 Task: Add Sprouts Alkalized Water to the cart.
Action: Mouse moved to (25, 98)
Screenshot: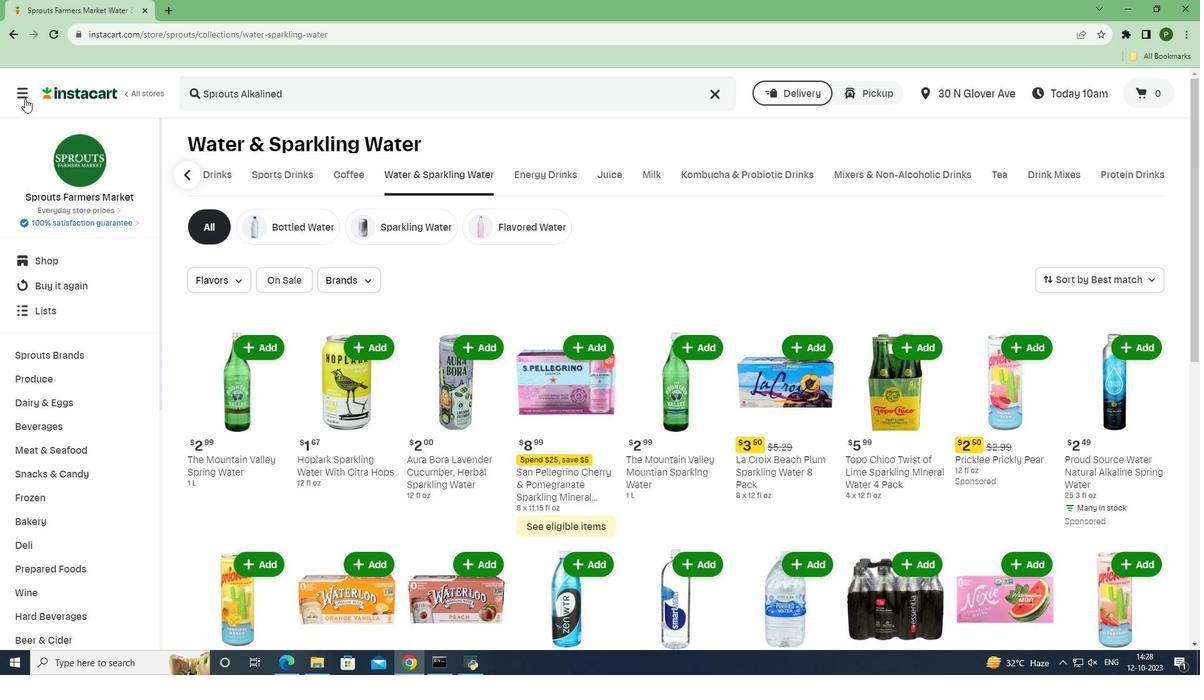
Action: Mouse pressed left at (25, 98)
Screenshot: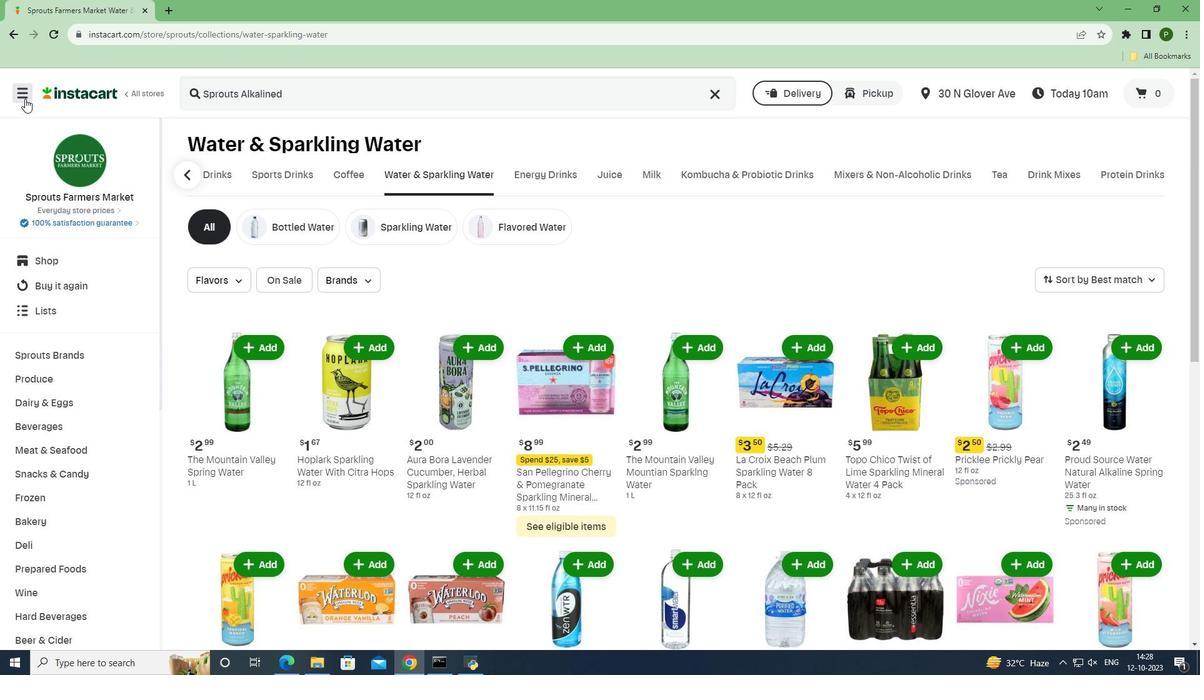 
Action: Mouse moved to (44, 317)
Screenshot: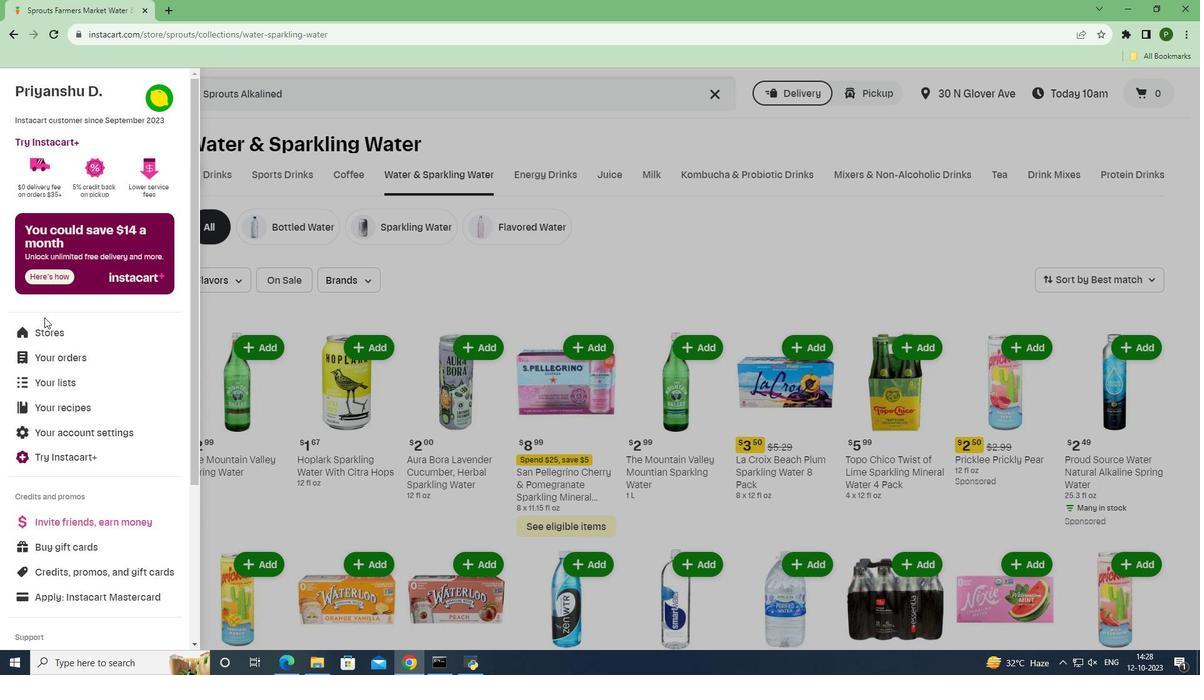 
Action: Mouse pressed left at (44, 317)
Screenshot: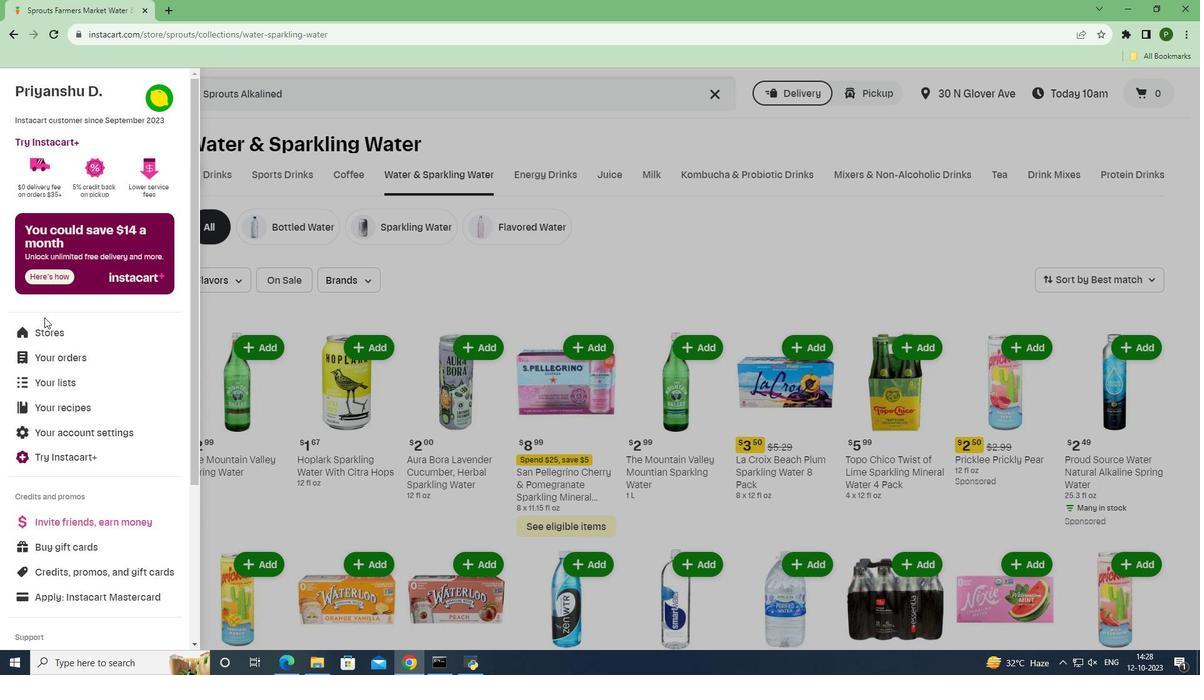 
Action: Mouse moved to (44, 326)
Screenshot: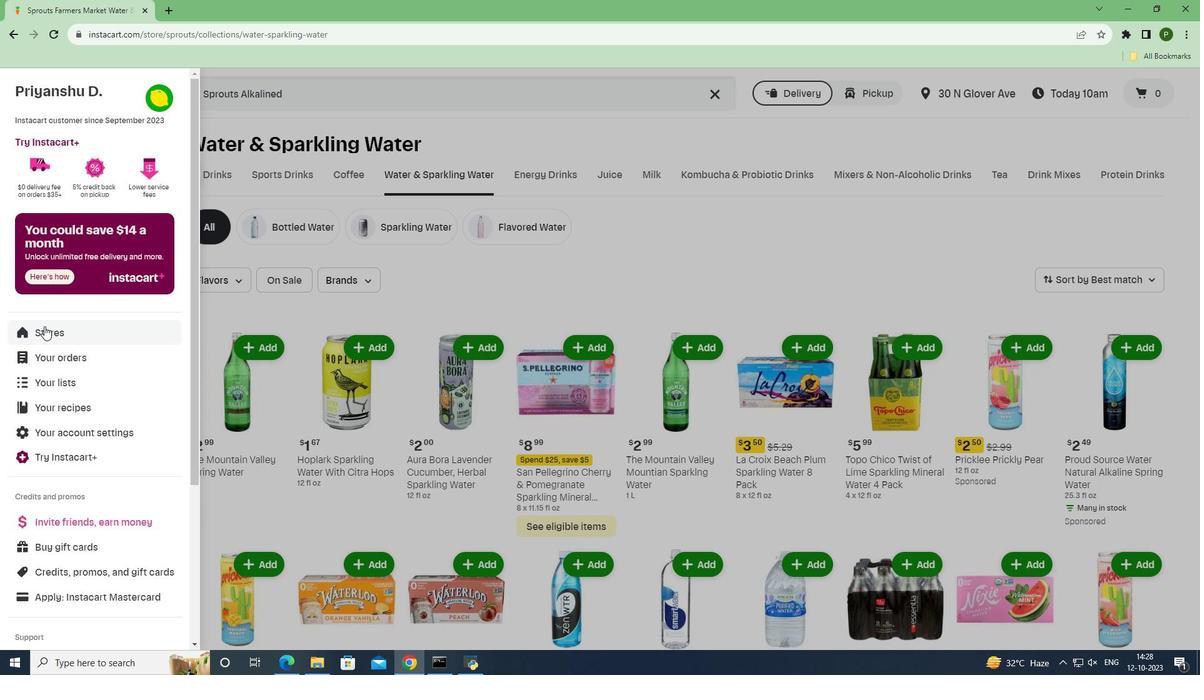 
Action: Mouse pressed left at (44, 326)
Screenshot: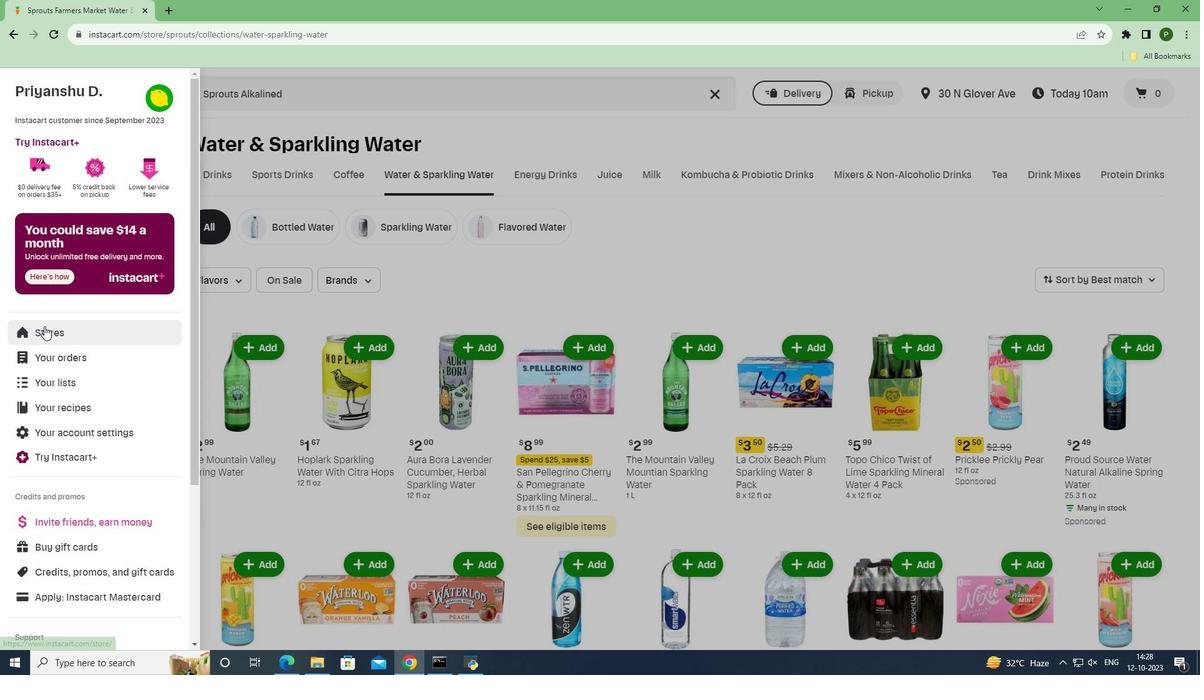 
Action: Mouse moved to (278, 136)
Screenshot: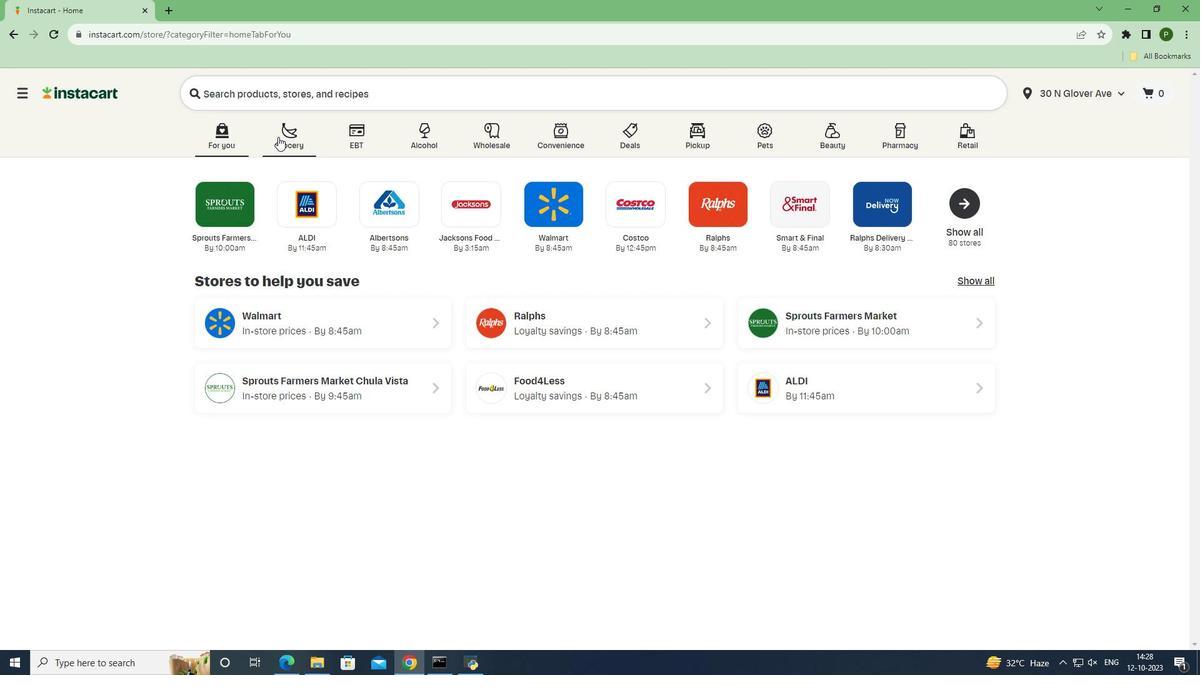 
Action: Mouse pressed left at (278, 136)
Screenshot: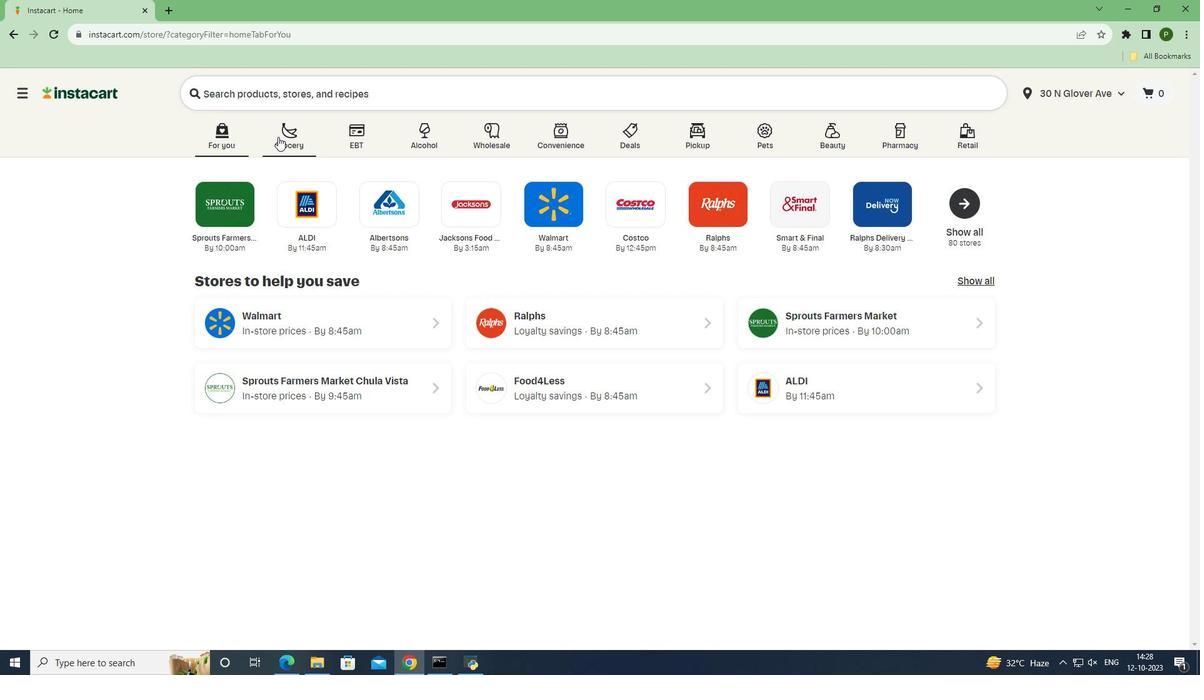 
Action: Mouse moved to (480, 281)
Screenshot: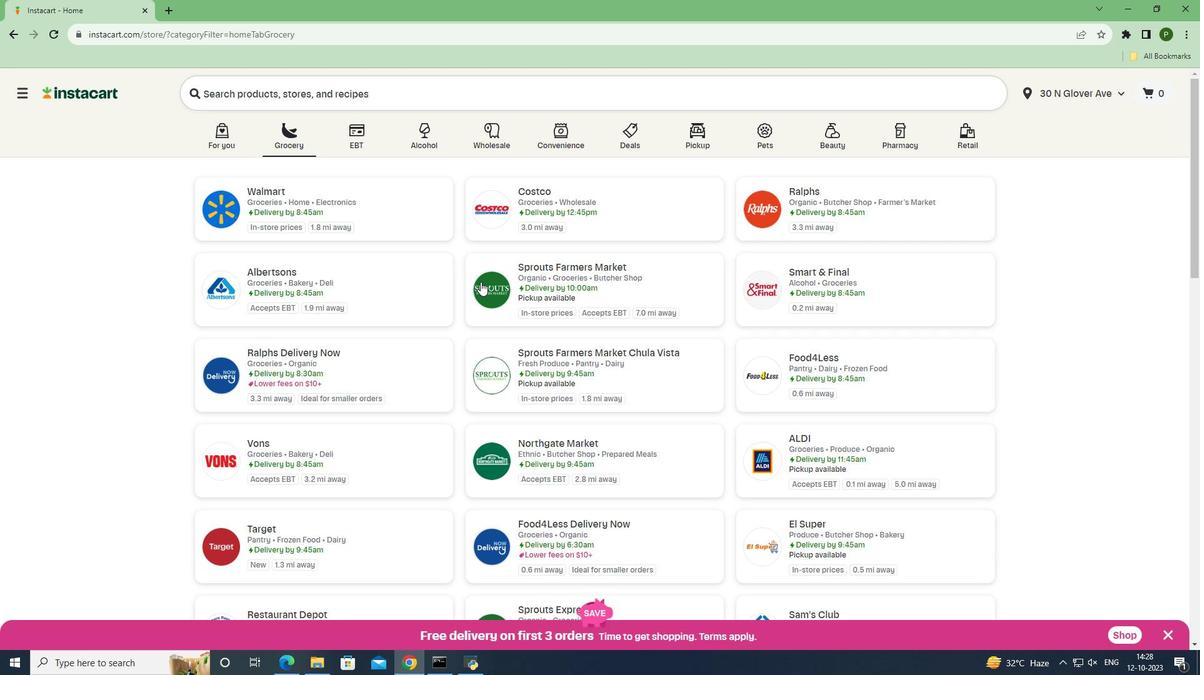 
Action: Mouse pressed left at (480, 281)
Screenshot: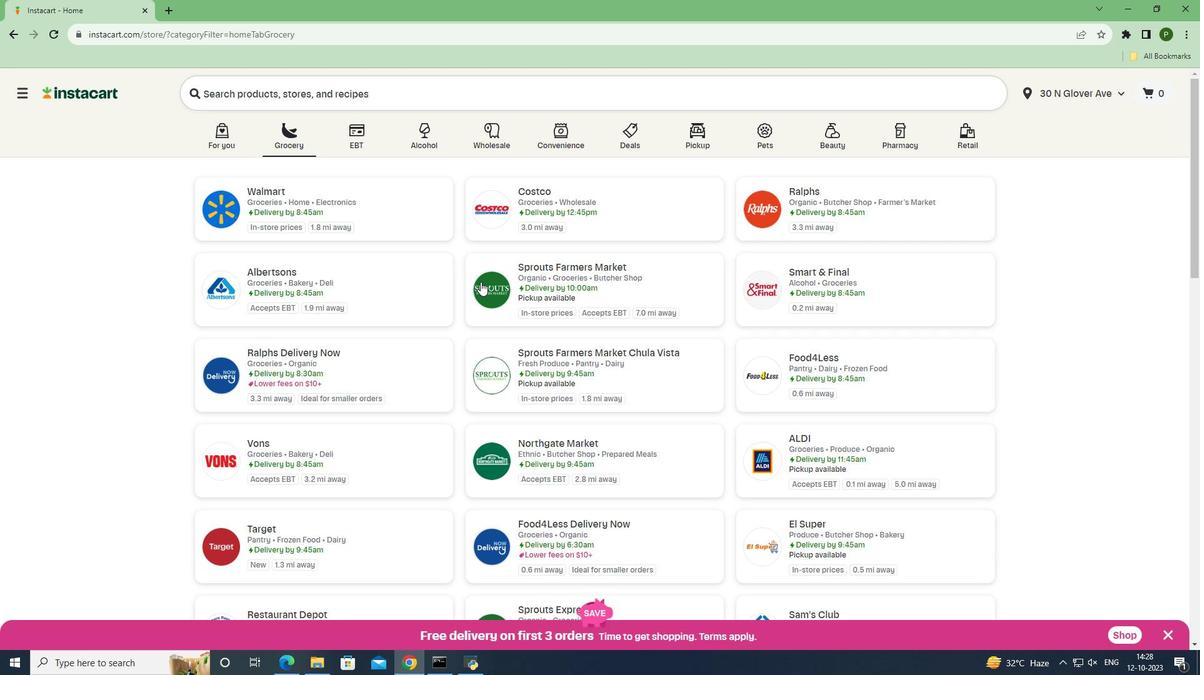 
Action: Mouse moved to (88, 423)
Screenshot: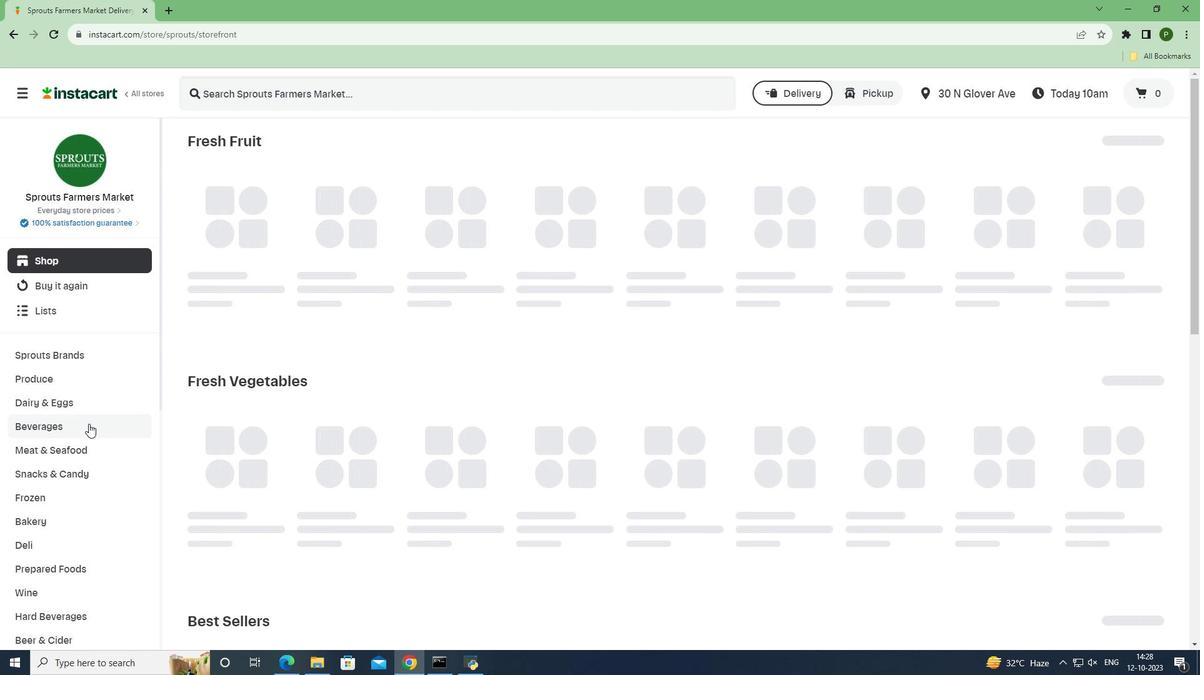 
Action: Mouse pressed left at (88, 423)
Screenshot: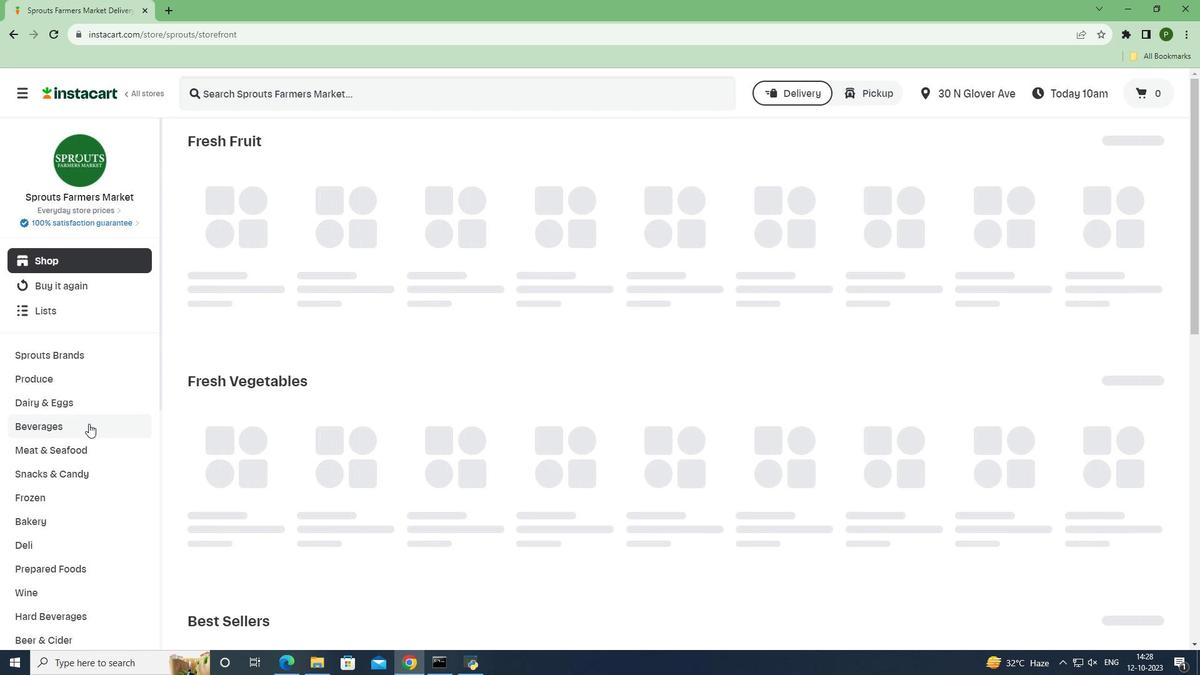 
Action: Mouse moved to (549, 183)
Screenshot: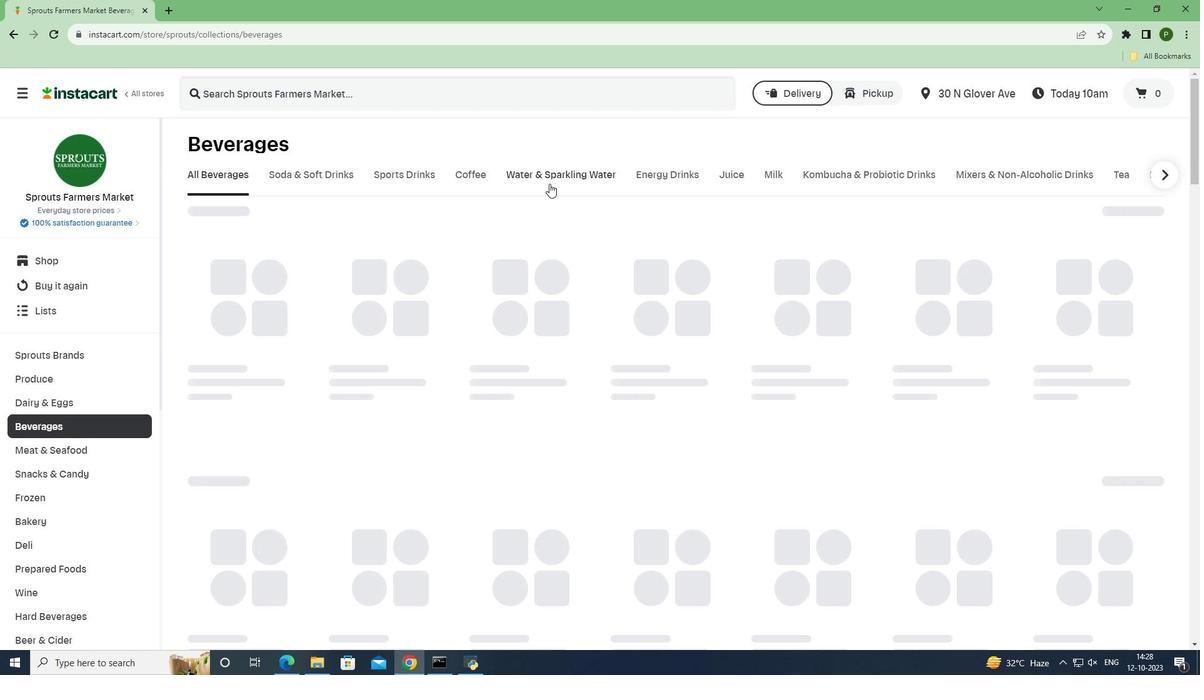 
Action: Mouse pressed left at (549, 183)
Screenshot: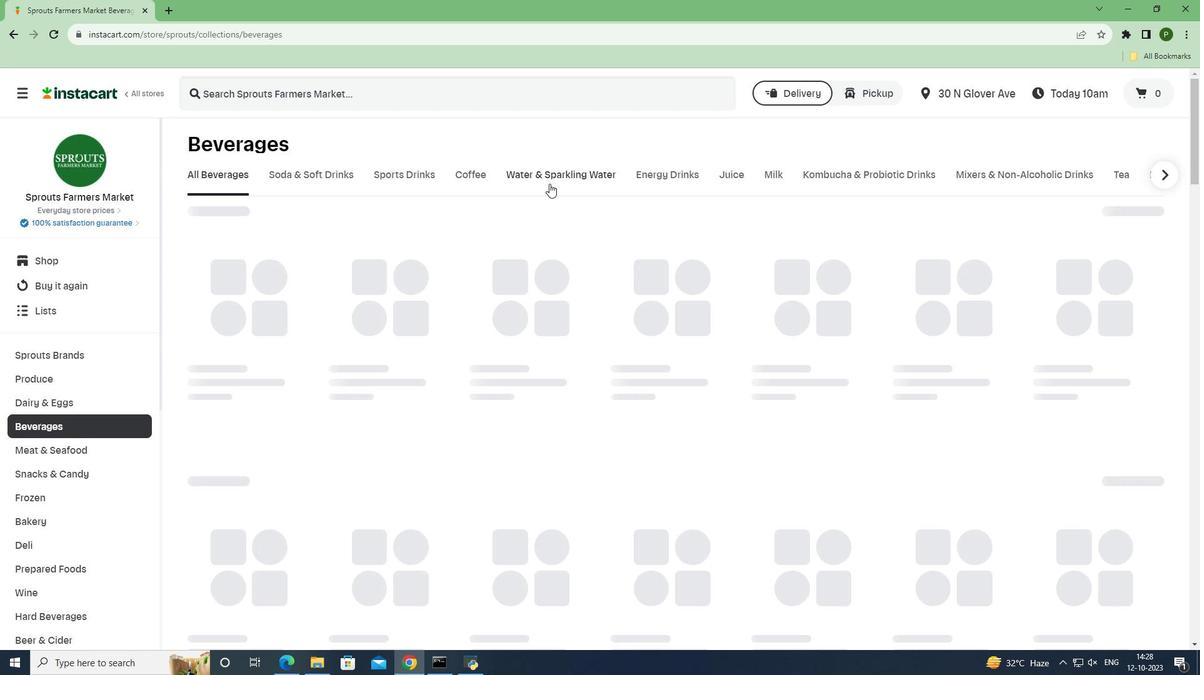 
Action: Mouse moved to (333, 91)
Screenshot: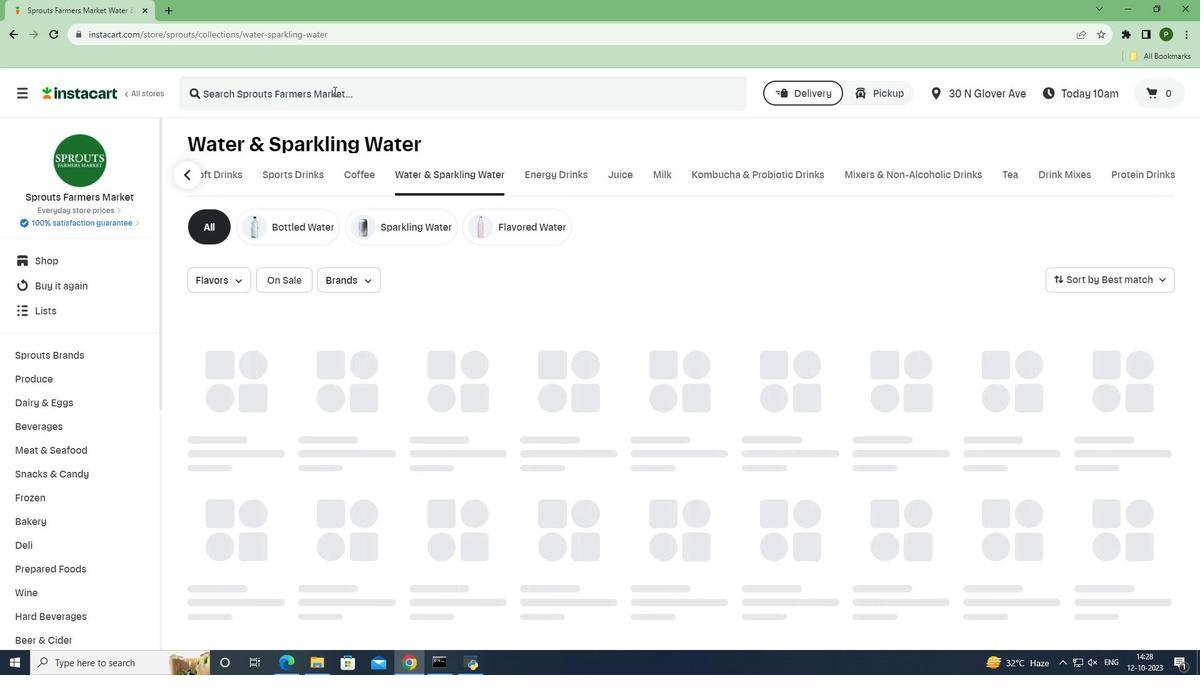 
Action: Mouse pressed left at (333, 91)
Screenshot: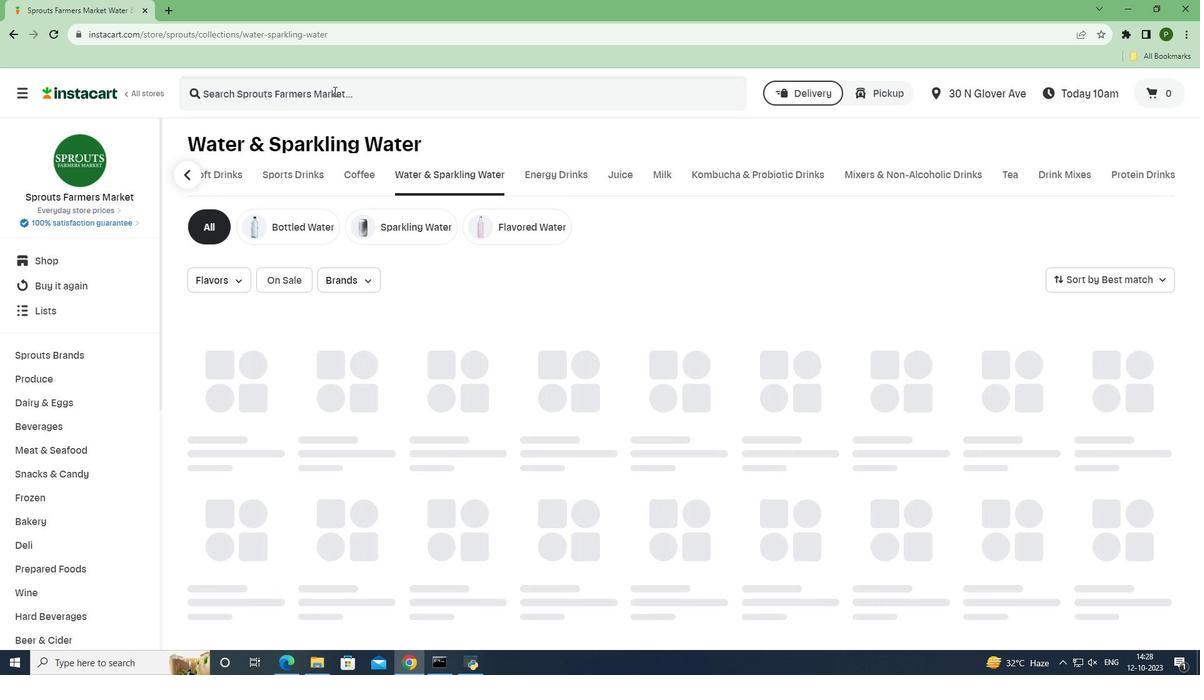 
Action: Key pressed <Key.caps_lock>S<Key.caps_lock>prouts<Key.space><Key.caps_lock>A<Key.caps_lock>lkalized<Key.space><Key.caps_lock>W<Key.caps_lock>ater<Key.space><Key.enter>
Screenshot: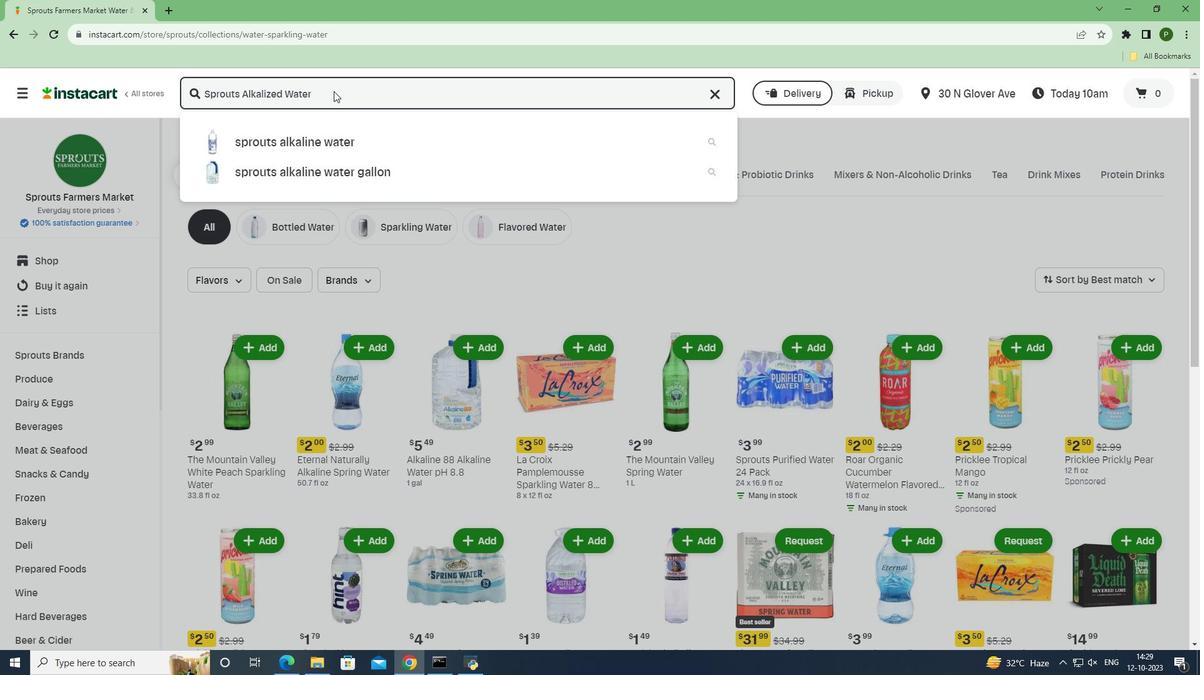 
Action: Mouse moved to (540, 220)
Screenshot: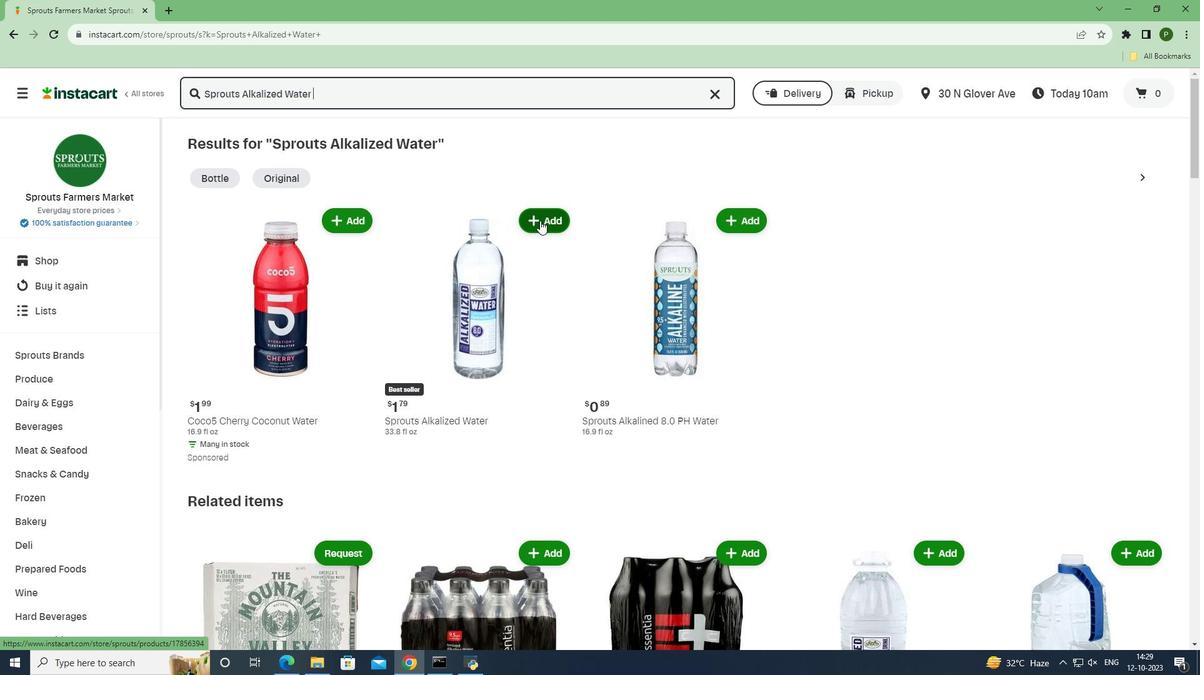
Action: Mouse pressed left at (540, 220)
Screenshot: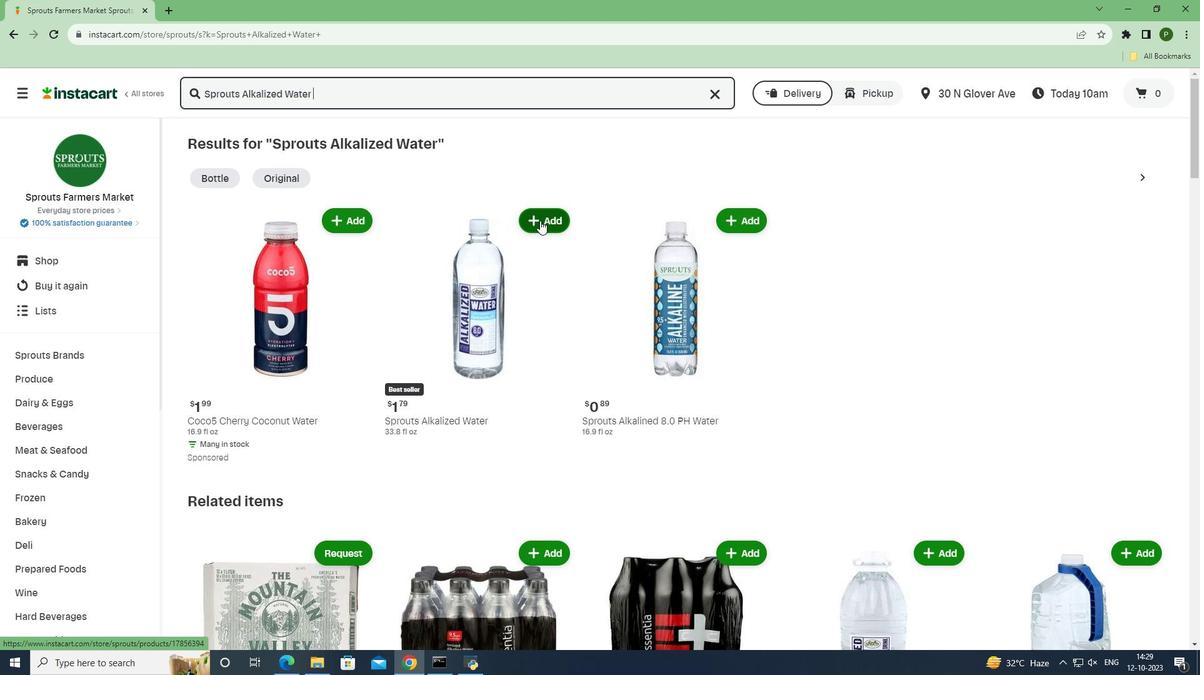 
Action: Mouse moved to (574, 326)
Screenshot: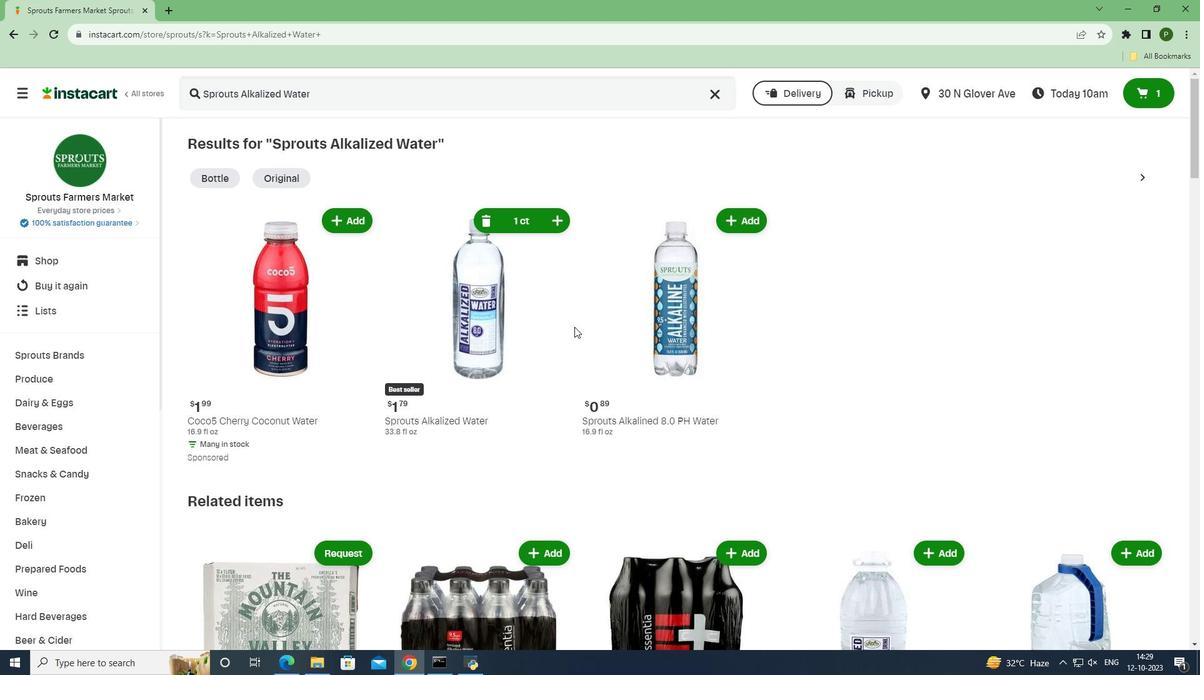 
